 Task: Create an HTML file with a basic structure and a Hello, World! message.
Action: Mouse moved to (39, 8)
Screenshot: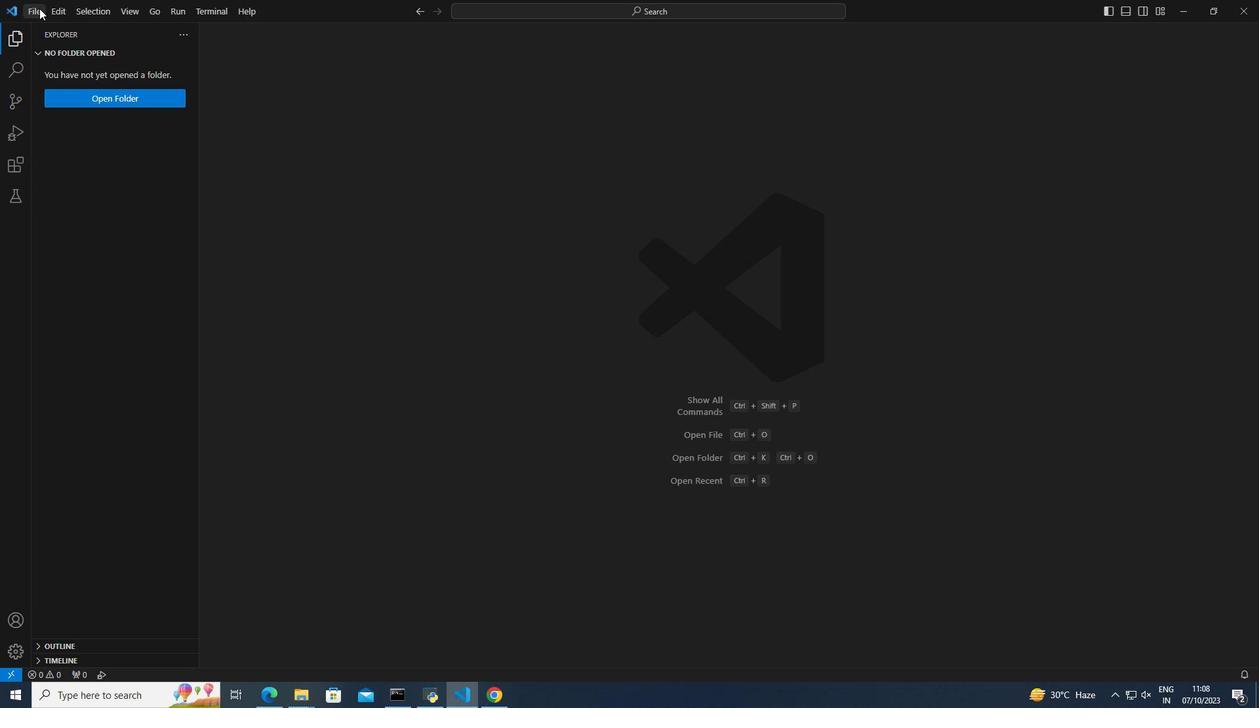 
Action: Mouse pressed left at (39, 8)
Screenshot: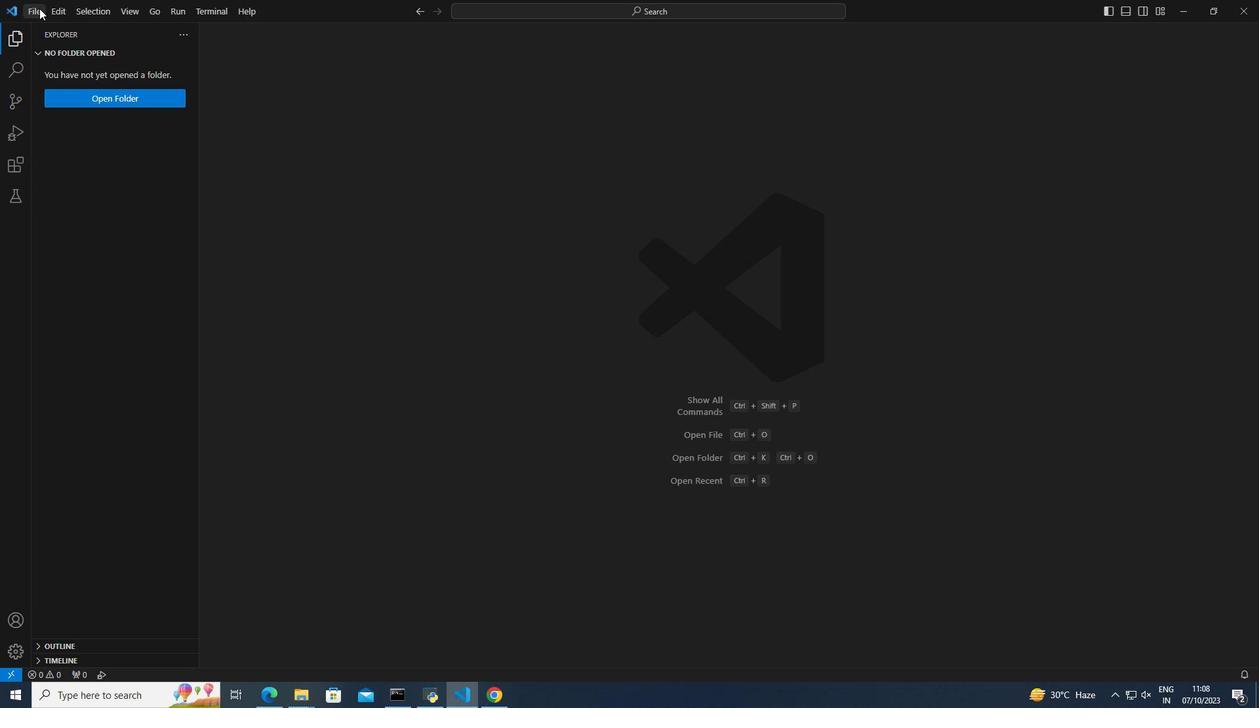 
Action: Mouse moved to (60, 28)
Screenshot: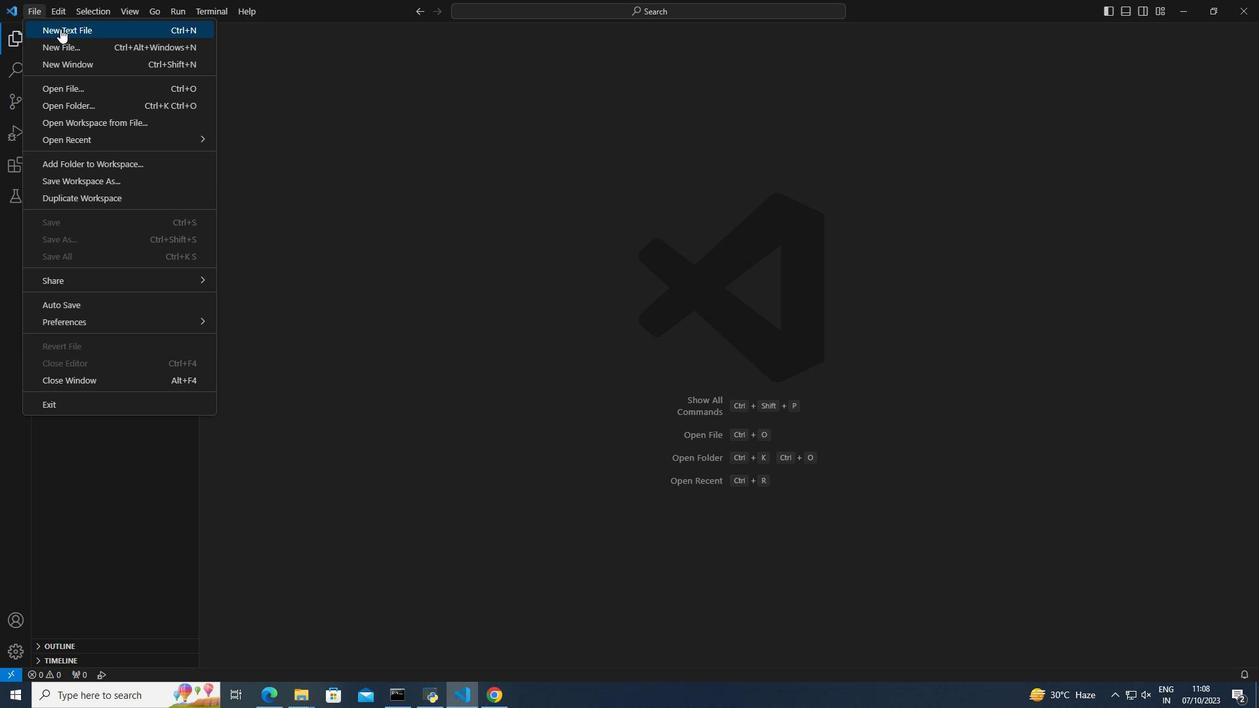 
Action: Mouse pressed left at (60, 28)
Screenshot: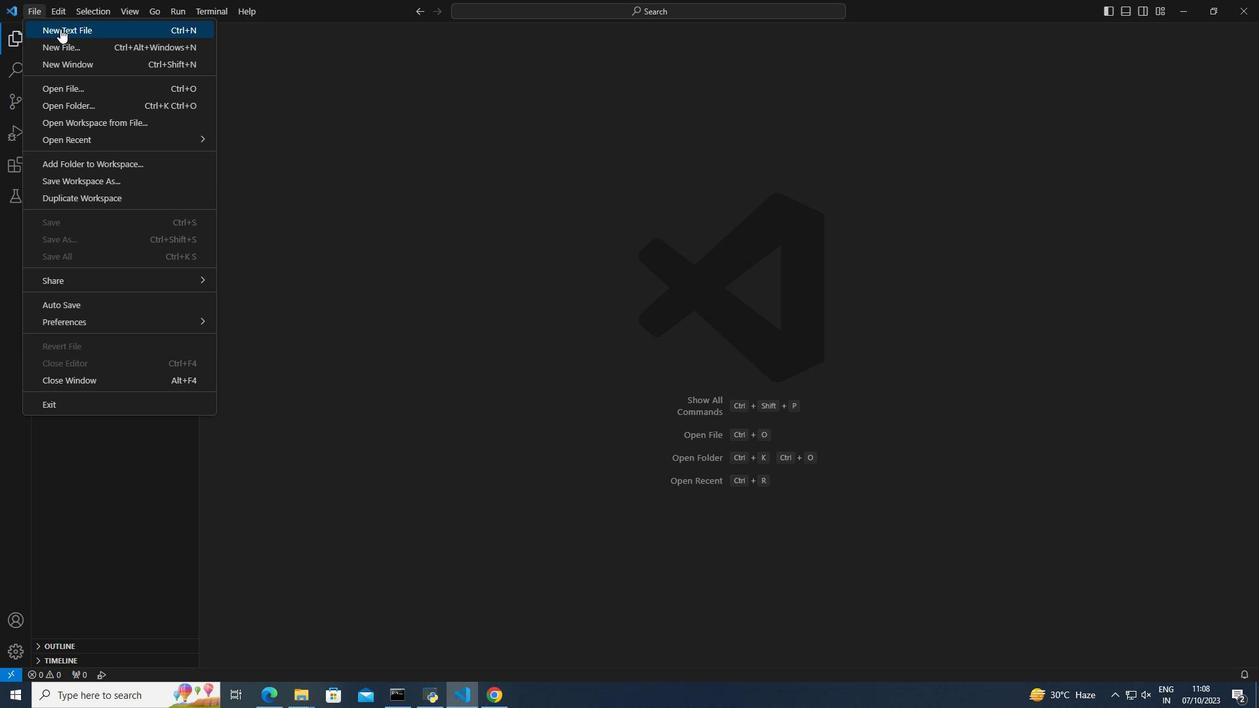 
Action: Mouse moved to (503, 352)
Screenshot: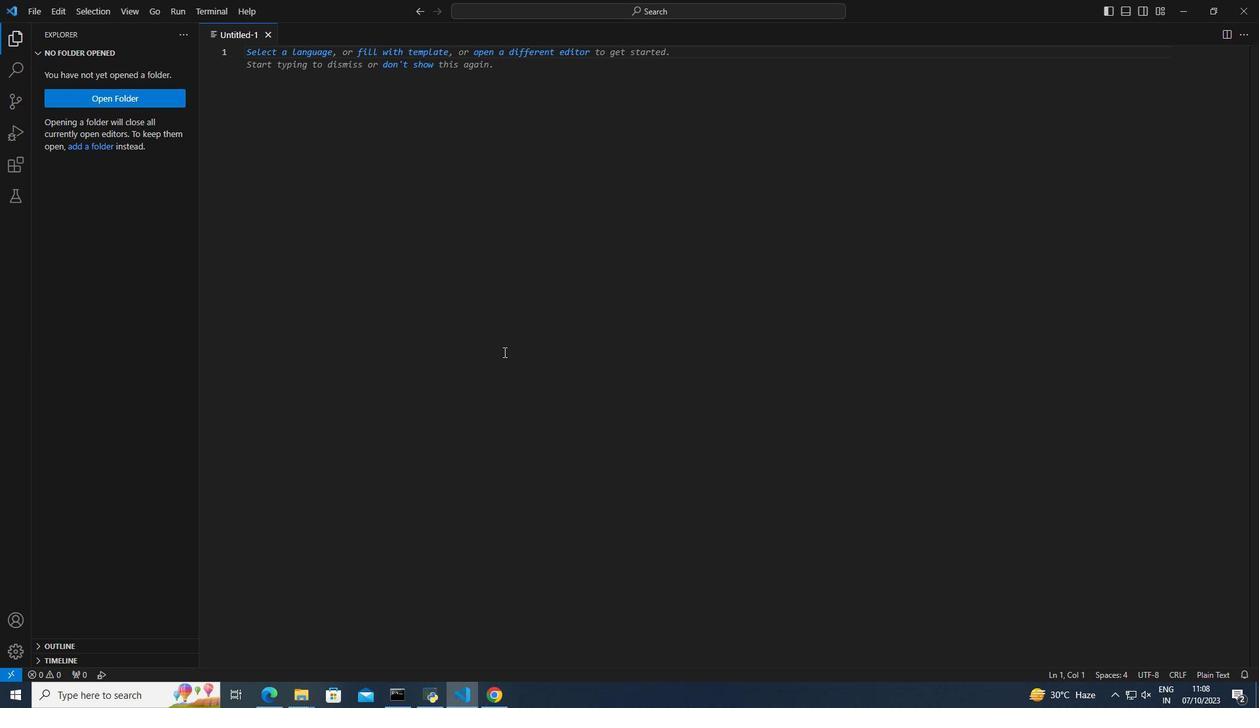 
Action: Key pressed ctrl+S
Screenshot: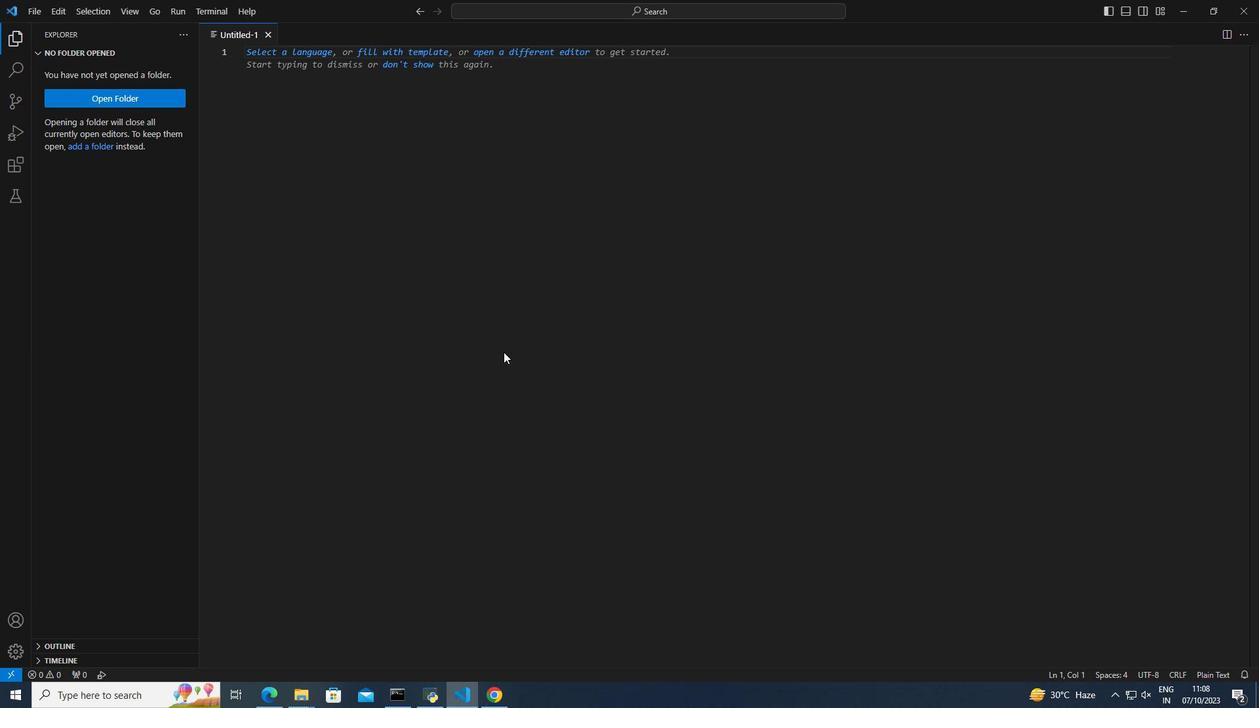 
Action: Mouse moved to (131, 280)
Screenshot: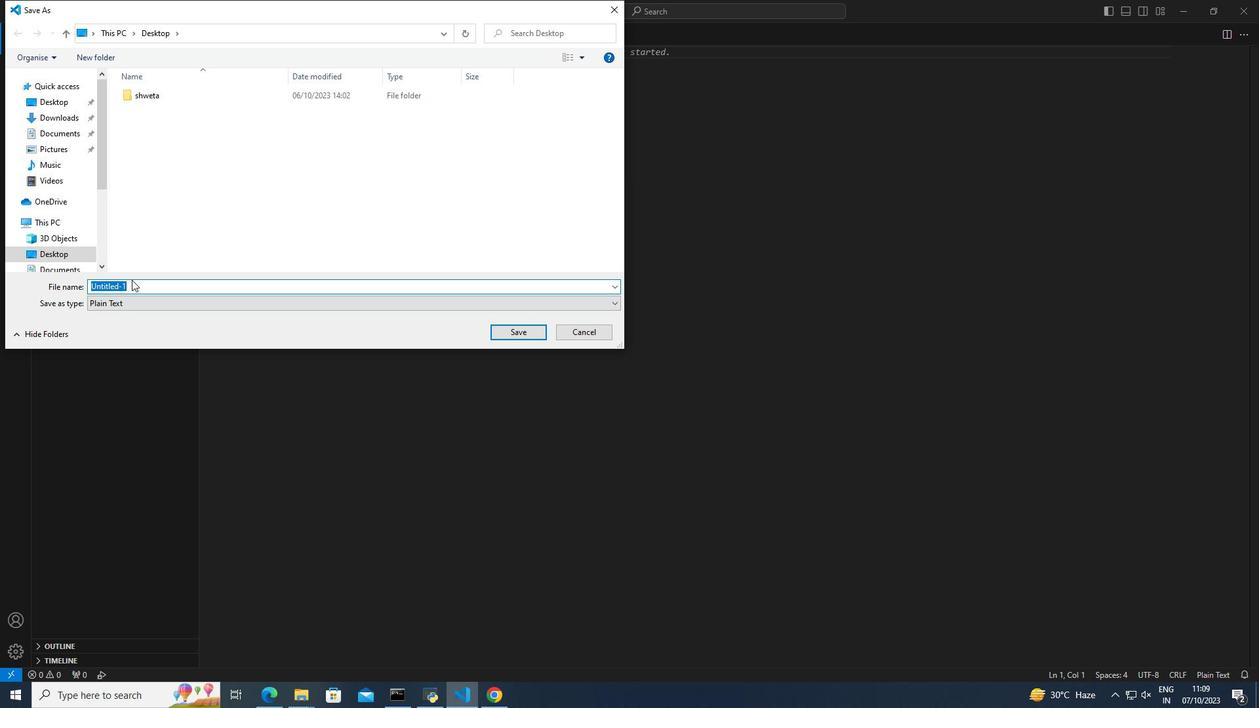 
Action: Key pressed world.html<Key.enter><Key.shift_r><<Key.enter><Key.enter><Key.shift_r><html<Key.shift_r><Key.shift_r><Key.shift_r><Key.shift_r><Key.shift_r><Key.shift_r><Key.shift_r><Key.shift_r><Key.shift_r><Key.shift_r><Key.shift_r><Key.shift_r><Key.shift_r><Key.shift_r><Key.shift_r>><Key.enter><Key.shift_r><Key.shift_r><hesd<Key.backspace><Key.backspace>ad<Key.shift_r>><Key.enter><Key.shift_r><meta<Key.space>char<Key.enter><Key.shift><Key.shift><Key.shift><Key.shift><Key.shift><Key.shift><Key.shift><Key.shift>UTF-8<Key.right><Key.shift_r>><Key.enter><Key.shift_r><meta<Key.space>name=viewport<Key.right><Key.space>content=width=device-width,<Key.space>initial-scale=1.0<Key.right><Key.shift_r>><Key.enter><Key.shift_r><title<Key.shift_r>><Key.shift>Welcome<Key.right><Key.right><Key.right><Key.right><Key.right><Key.right><Key.right><Key.right><Key.enter><Key.down><Key.right><Key.right><Key.right><Key.down><Key.up><Key.enter><Key.shift_r><body<Key.shift_r><<Key.backspace><Key.shift_r>><Key.enter><Key.shift_r><h1<Key.shift_r>><Key.shift><Key.shift><Key.shift>Hello,<Key.space>world<Key.space><Key.left><Key.left><Key.left><Key.left><Key.left><Key.backspace><Key.shift>W<Key.right><Key.right><Key.right><Key.right><Key.right><Key.right><Key.right><Key.right><Key.right><Key.right><Key.enter><Key.backspace><Key.backspace><Key.backspace>
Screenshot: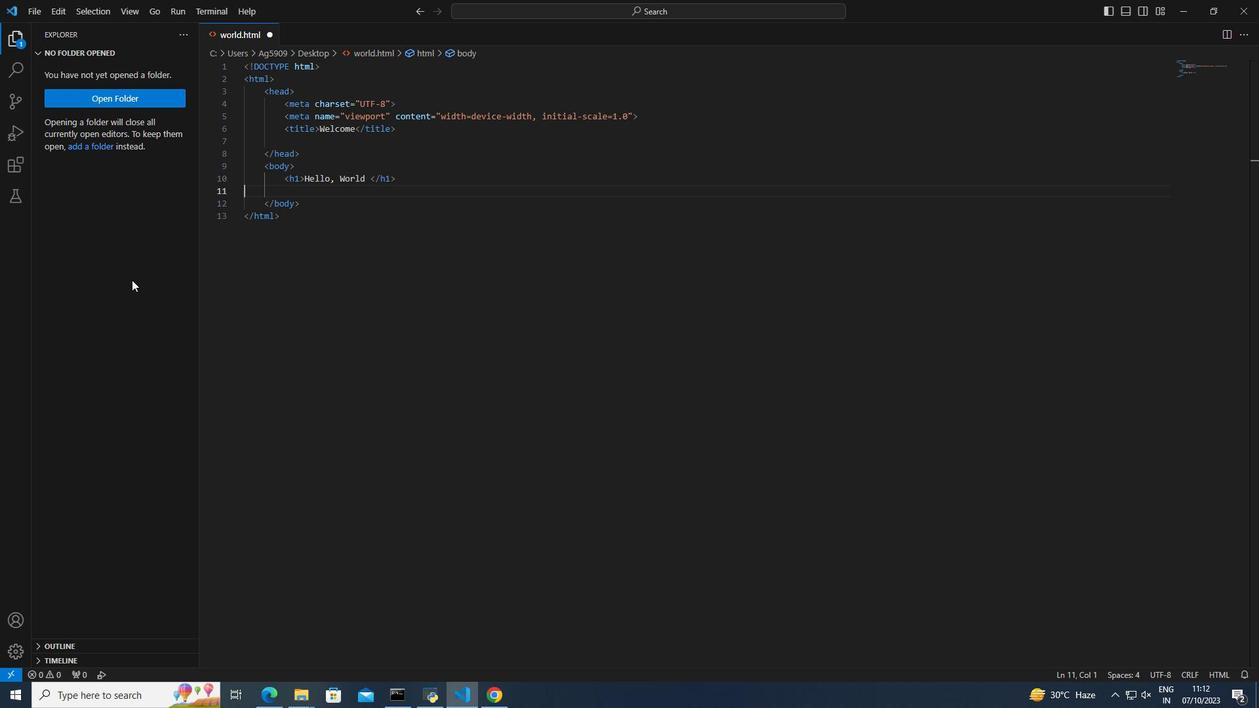 
Action: Mouse moved to (404, 248)
Screenshot: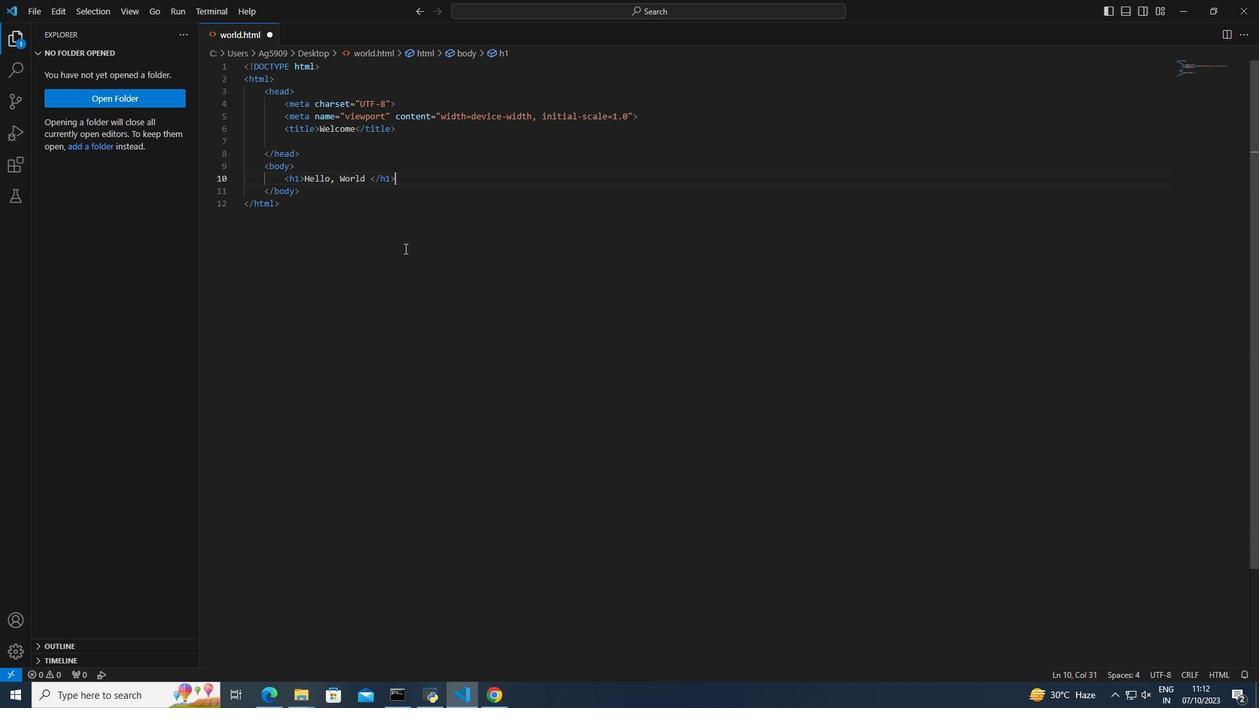 
Action: Key pressed ctrl+S
Screenshot: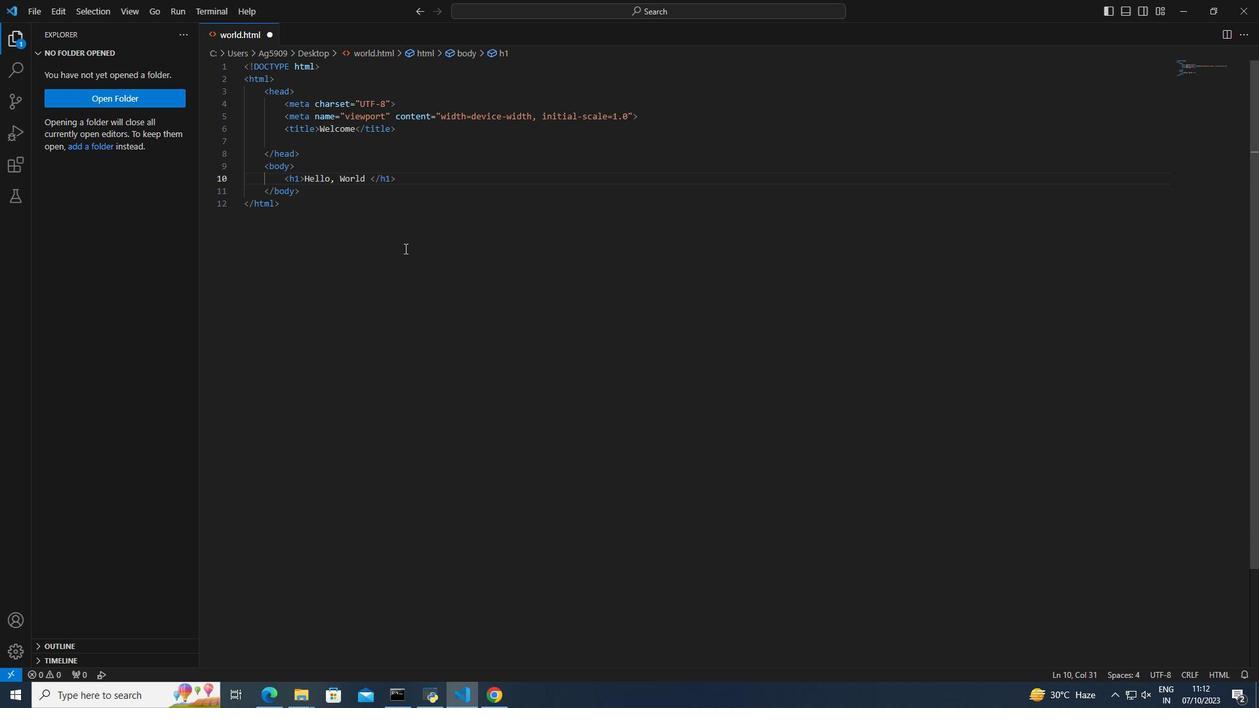 
Action: Mouse moved to (303, 696)
Screenshot: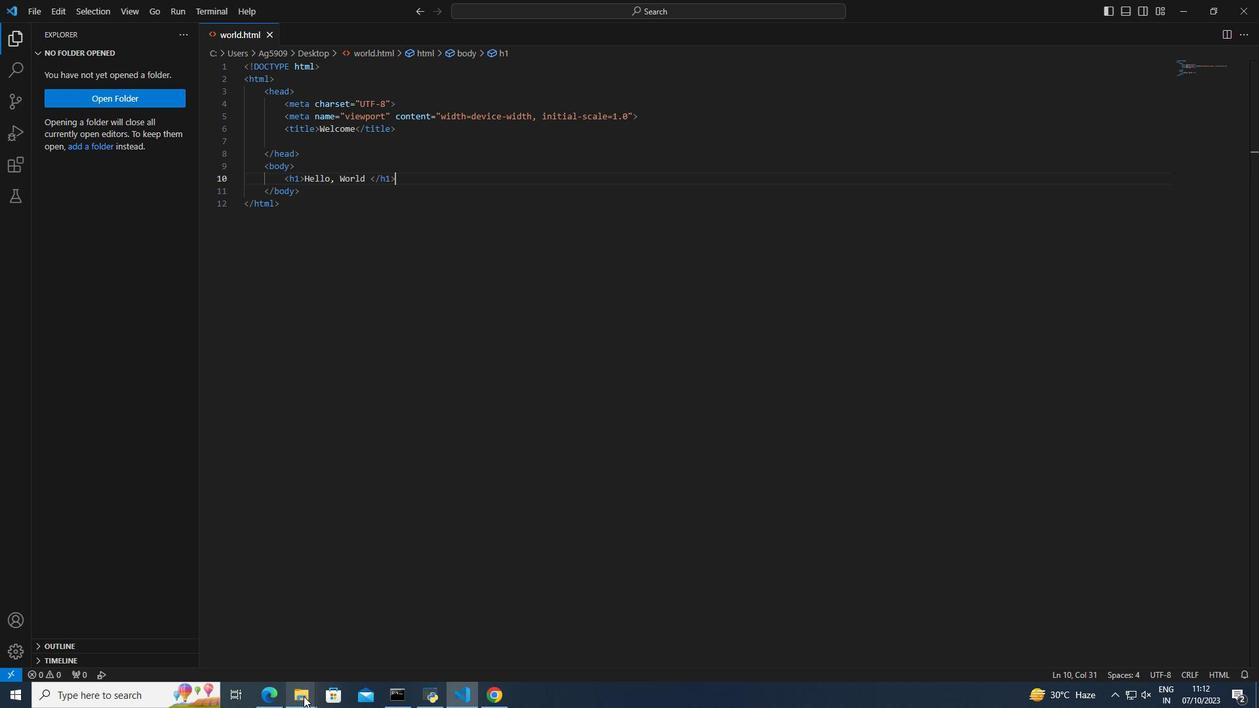 
Action: Mouse pressed left at (303, 696)
Screenshot: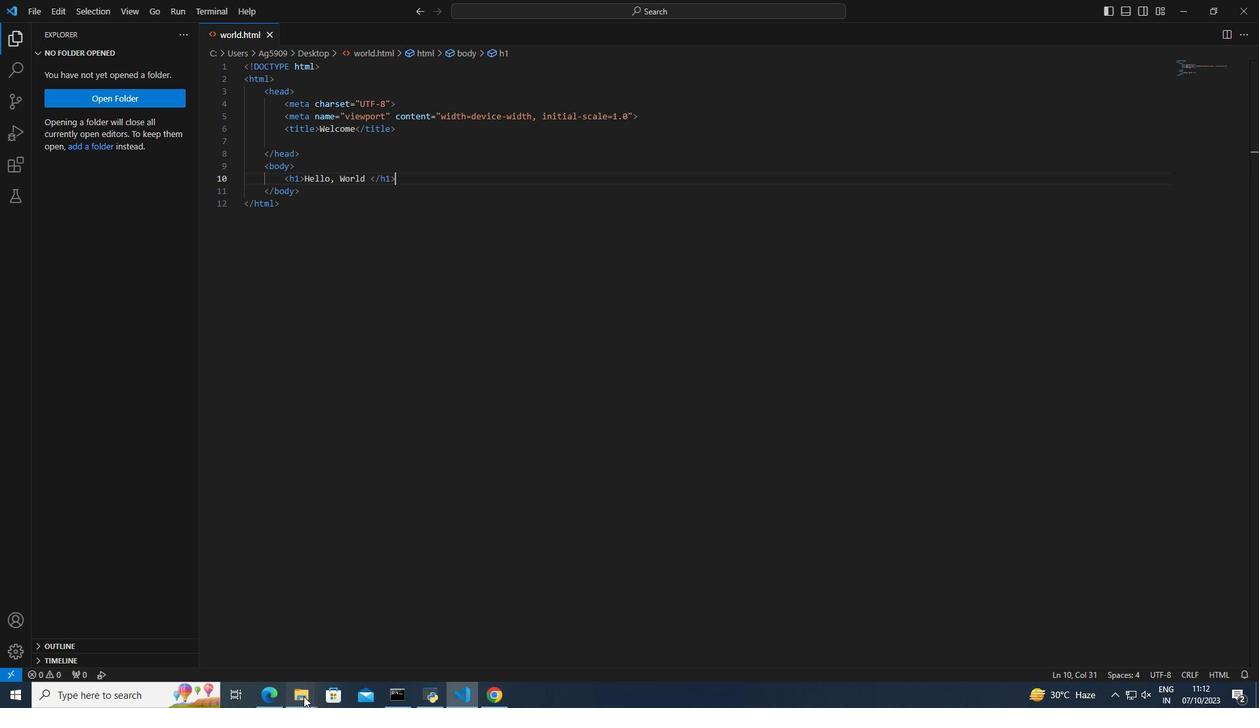 
Action: Mouse moved to (259, 644)
Screenshot: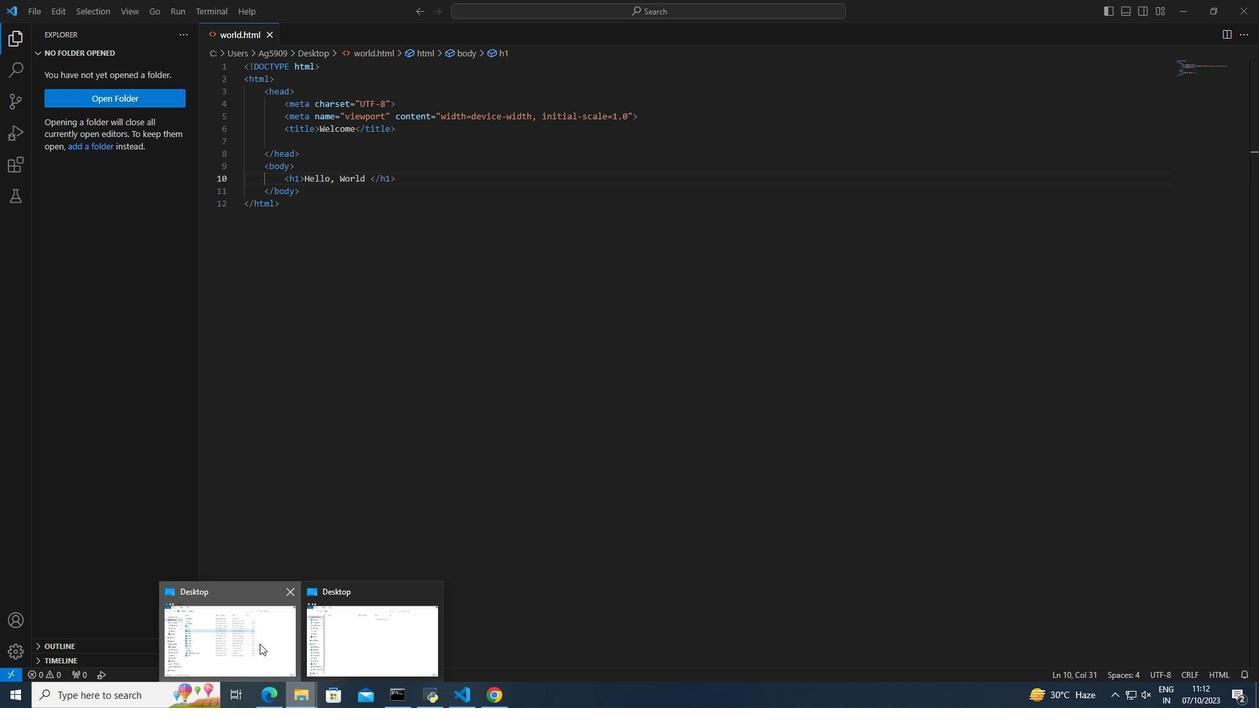 
Action: Mouse pressed left at (259, 644)
Screenshot: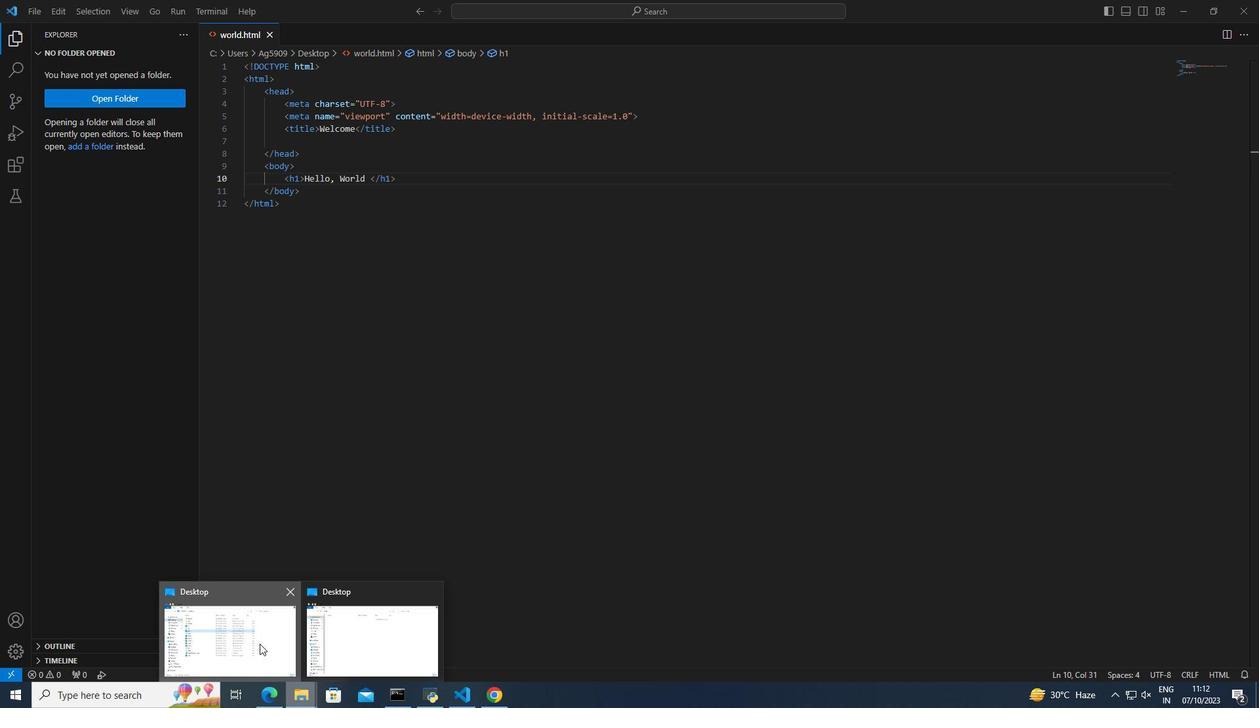 
Action: Mouse moved to (469, 417)
Screenshot: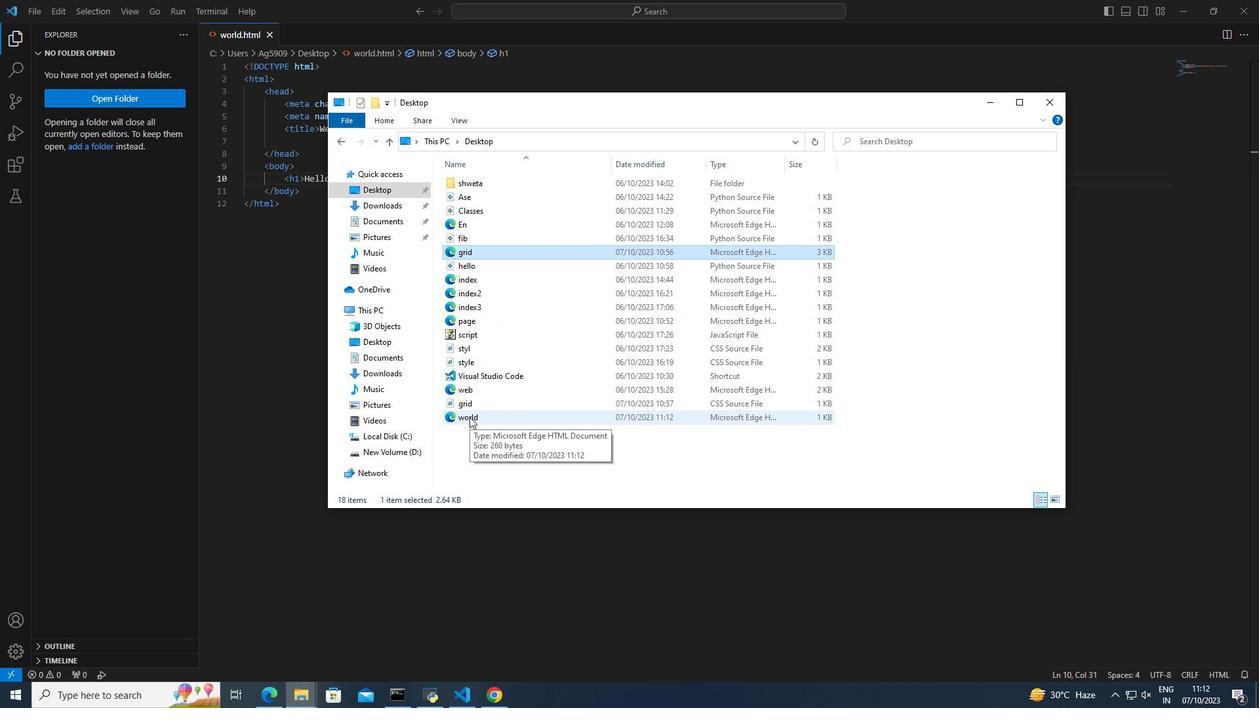 
Action: Mouse pressed left at (469, 417)
Screenshot: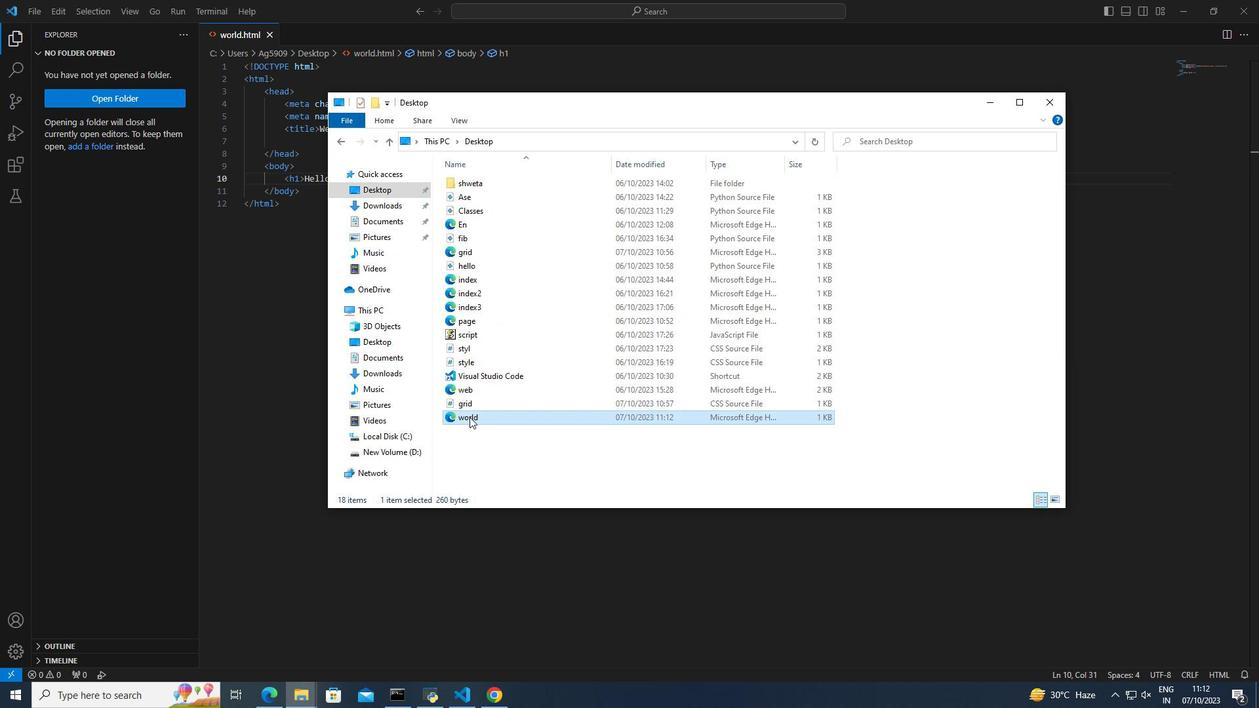 
Action: Mouse pressed left at (469, 417)
Screenshot: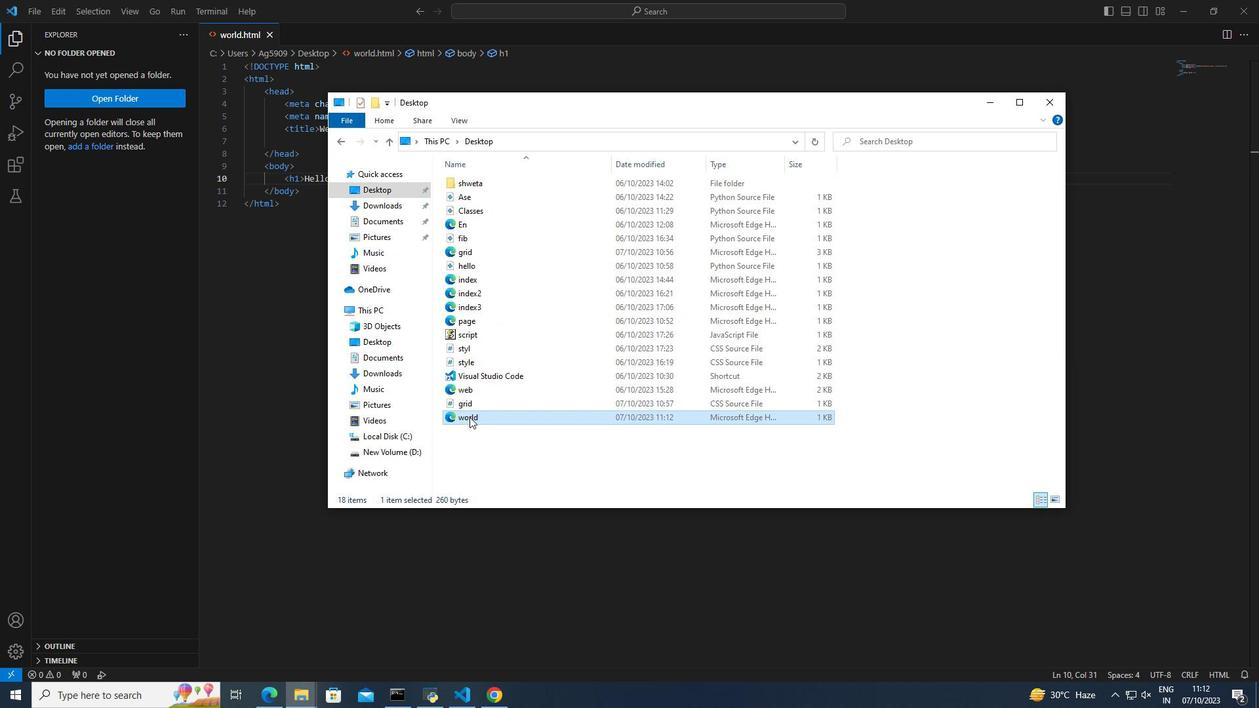
Action: Mouse moved to (202, 5)
Screenshot: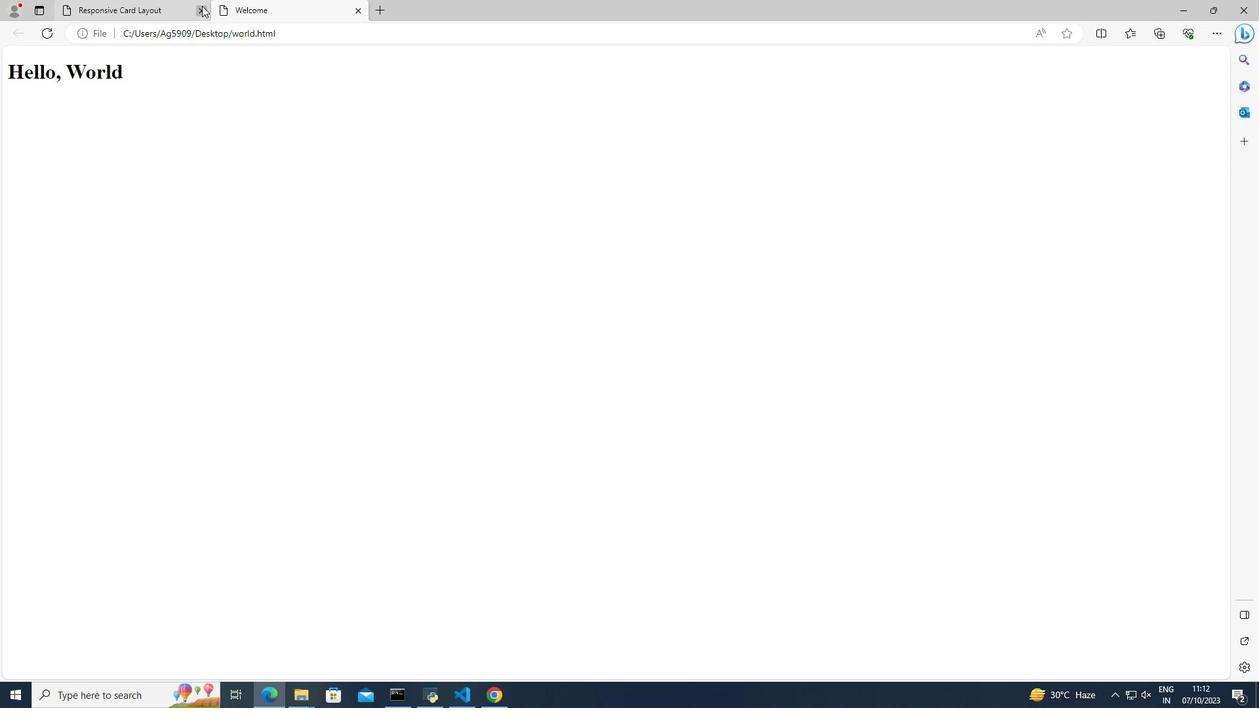 
Action: Mouse pressed left at (202, 5)
Screenshot: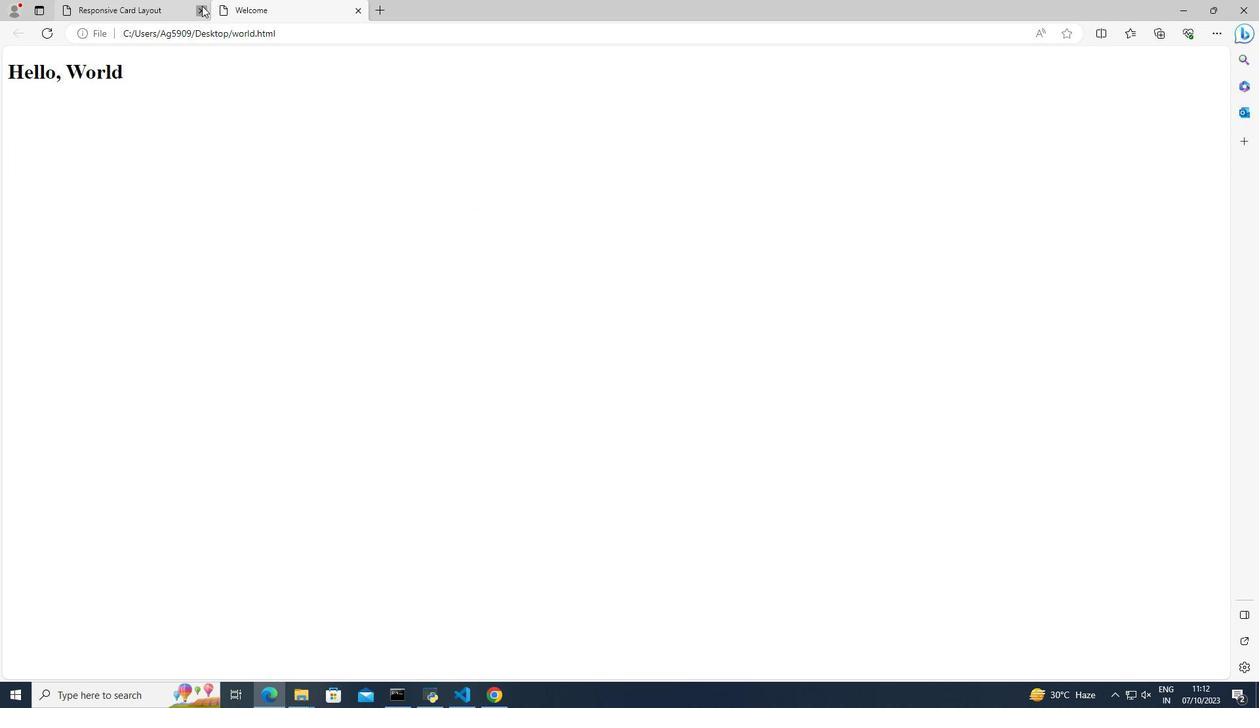 
Action: Mouse moved to (459, 690)
Screenshot: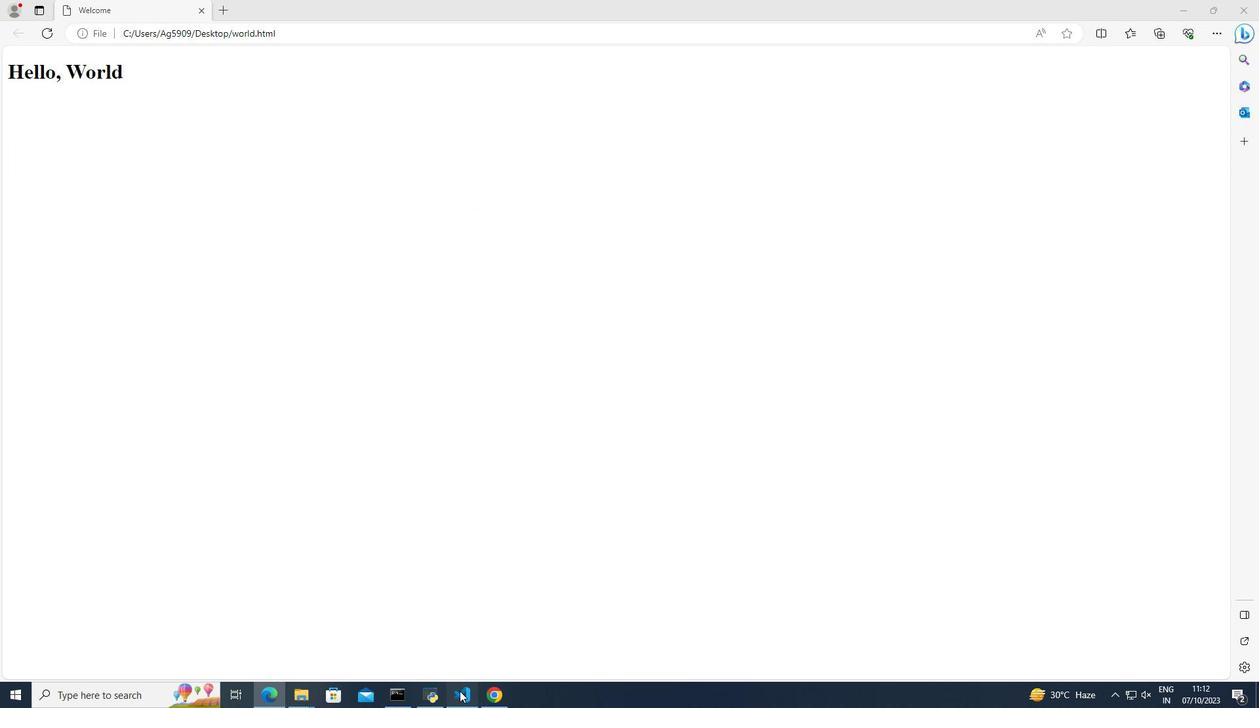 
Action: Mouse pressed left at (459, 690)
Screenshot: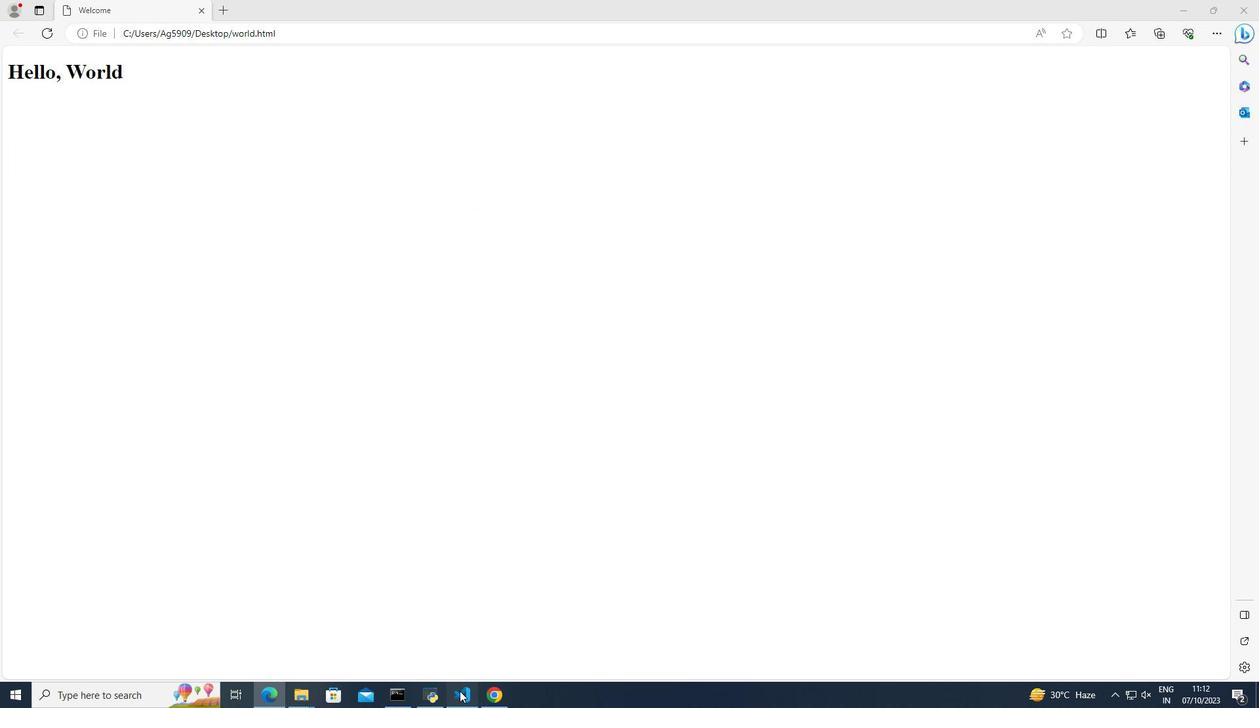 
Action: Mouse moved to (497, 278)
Screenshot: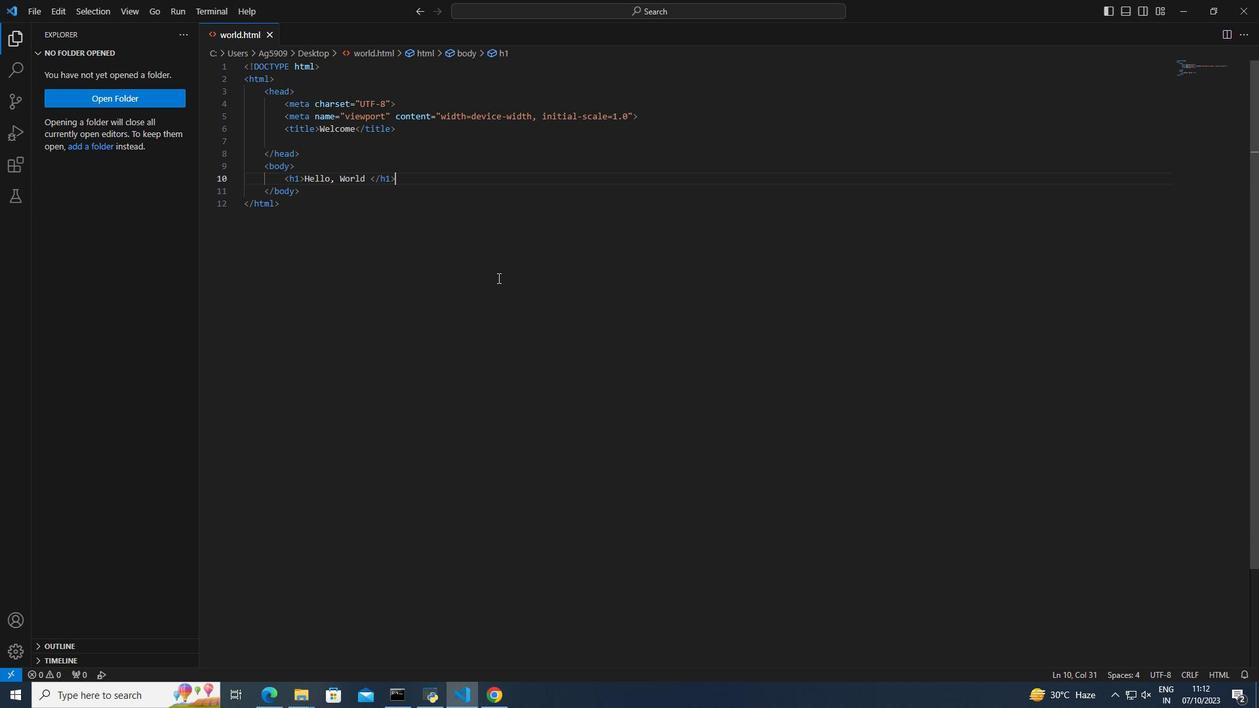 
